 Task: In the  document best practices.txt, change border color to  'Brown' and border width to  '0.75' Select the first Column and fill it with the color  Light Yellow
Action: Mouse moved to (317, 181)
Screenshot: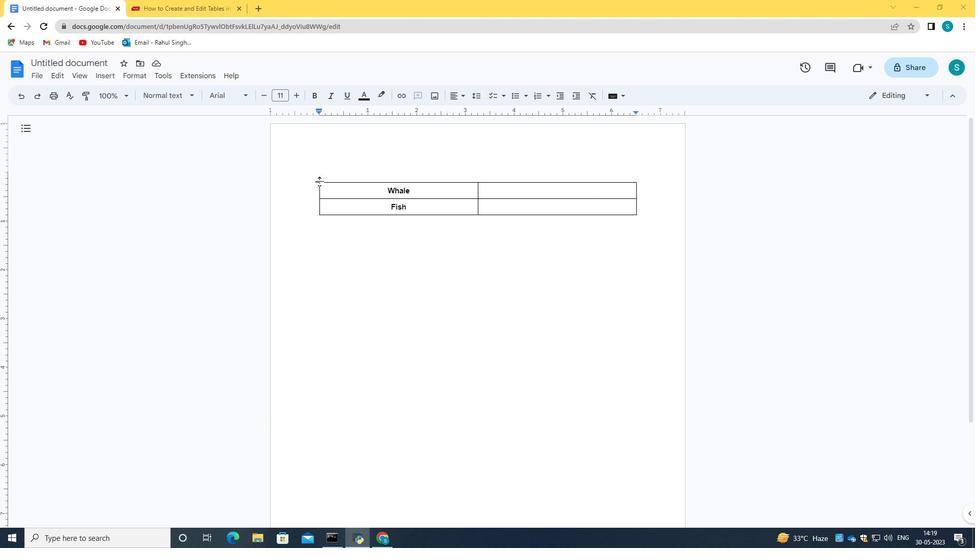 
Action: Mouse pressed left at (317, 181)
Screenshot: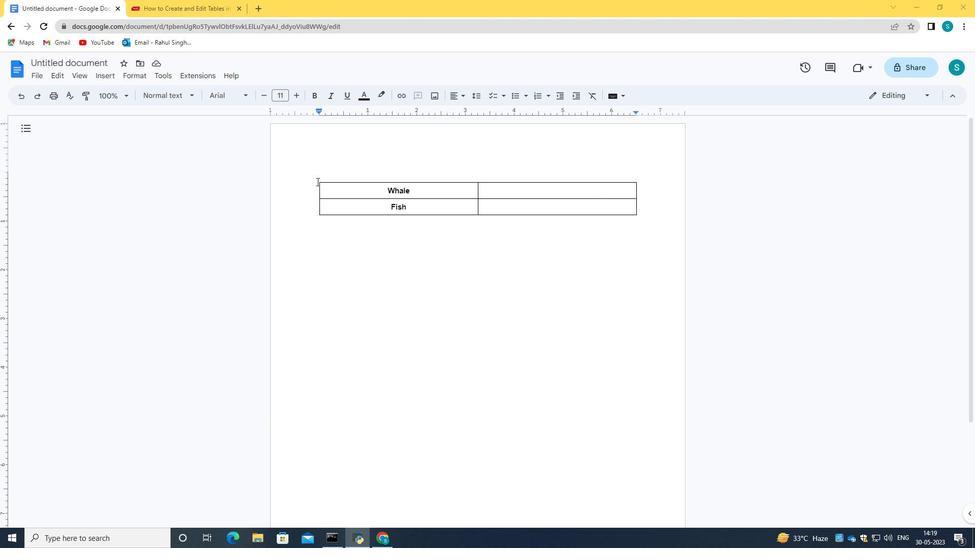 
Action: Mouse moved to (660, 97)
Screenshot: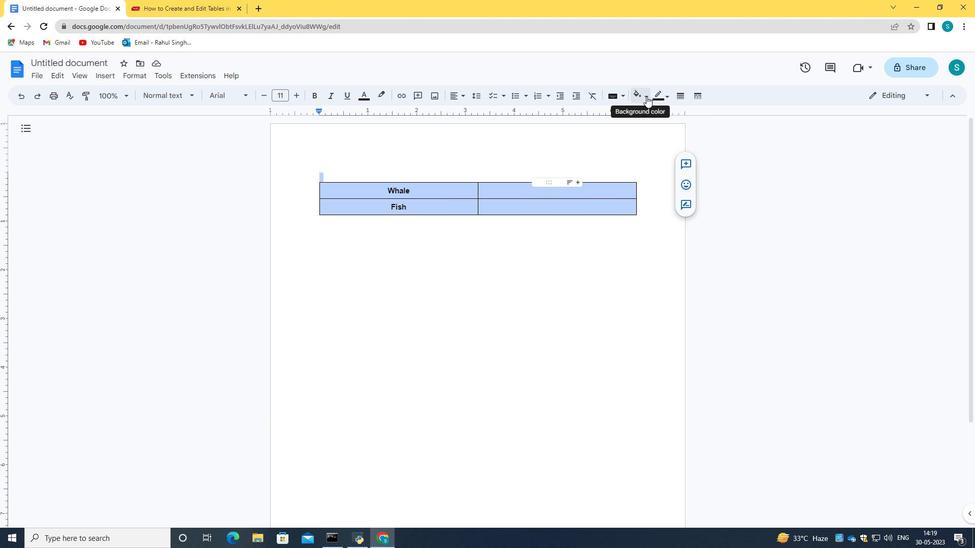 
Action: Mouse pressed left at (660, 97)
Screenshot: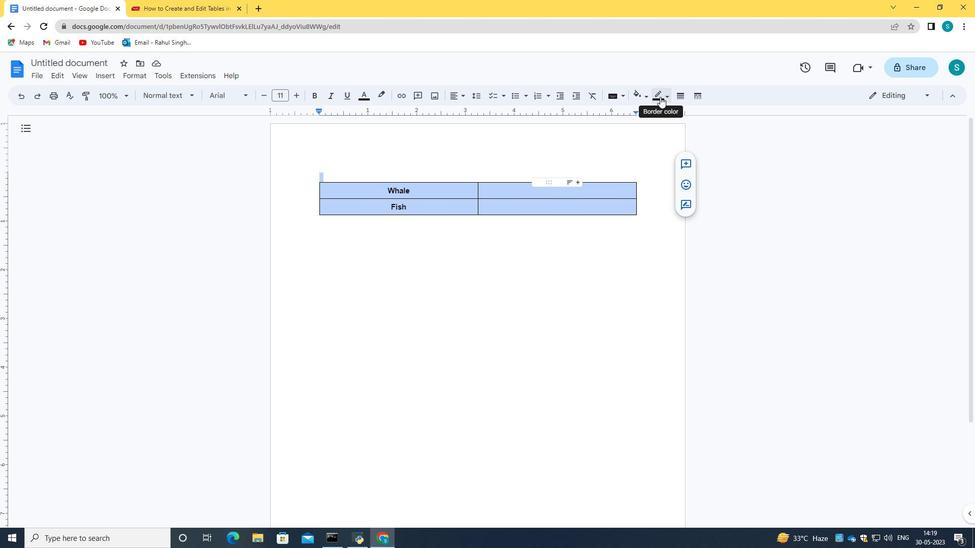 
Action: Mouse moved to (663, 161)
Screenshot: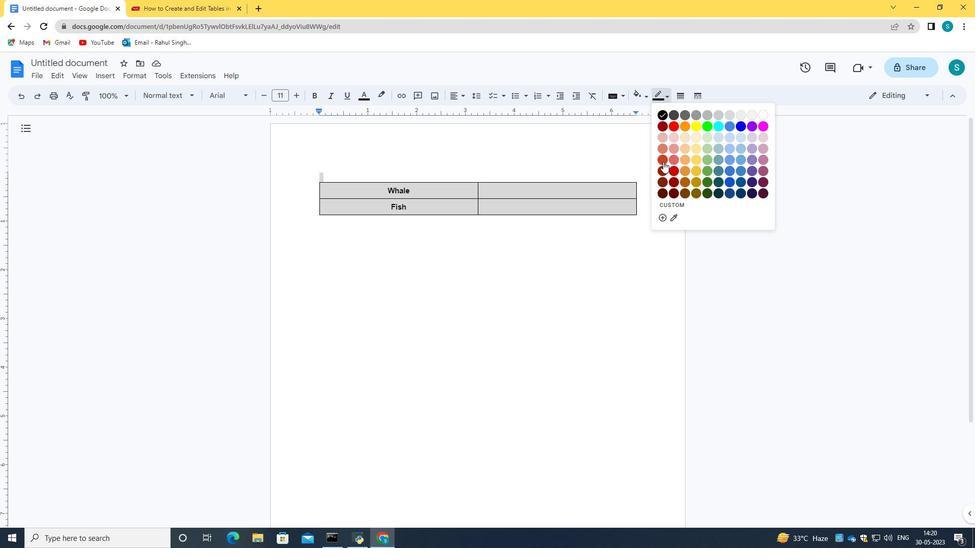
Action: Mouse pressed left at (663, 161)
Screenshot: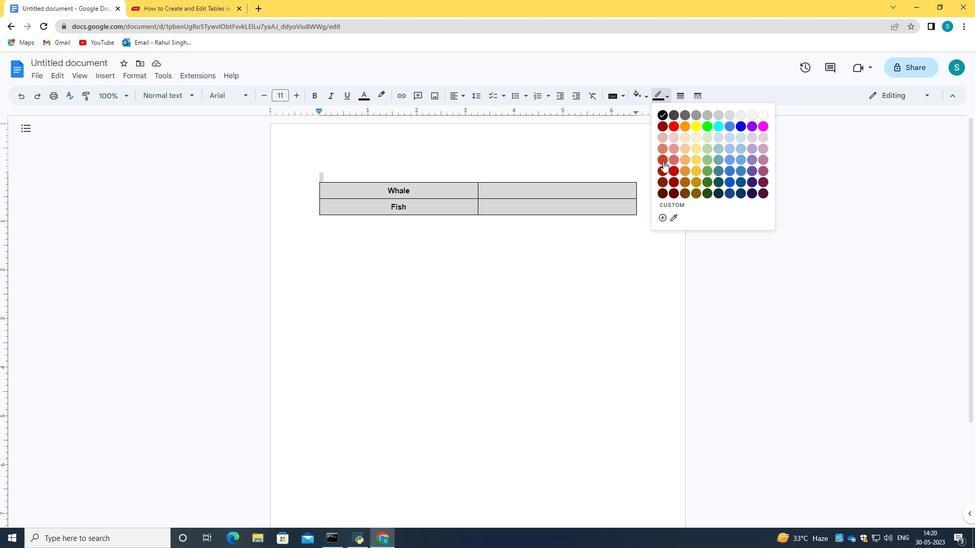 
Action: Mouse pressed left at (663, 161)
Screenshot: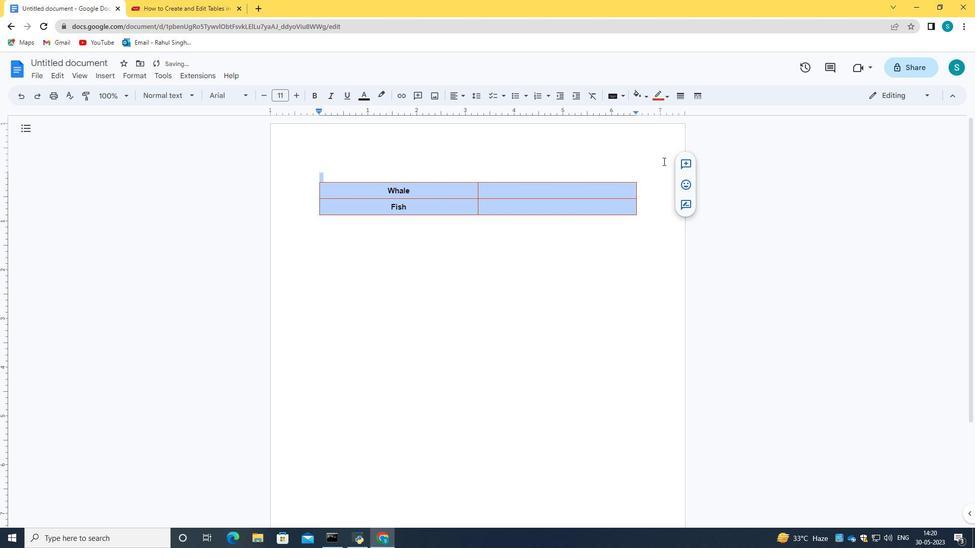 
Action: Mouse moved to (318, 178)
Screenshot: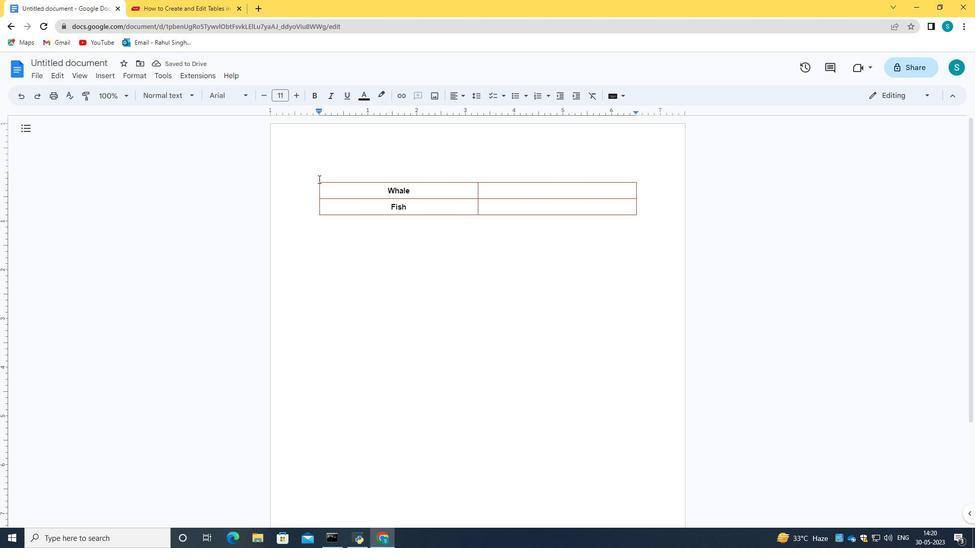 
Action: Mouse pressed left at (318, 178)
Screenshot: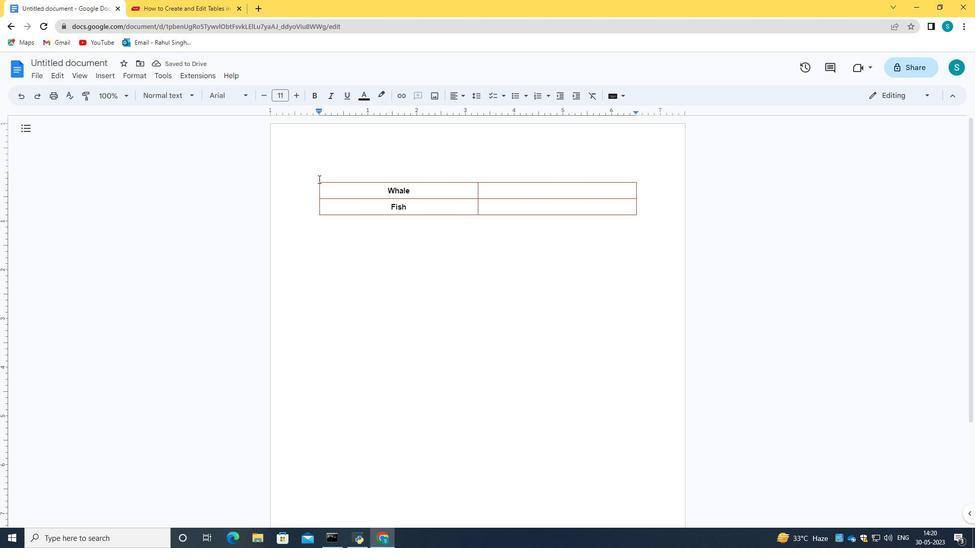 
Action: Mouse moved to (685, 97)
Screenshot: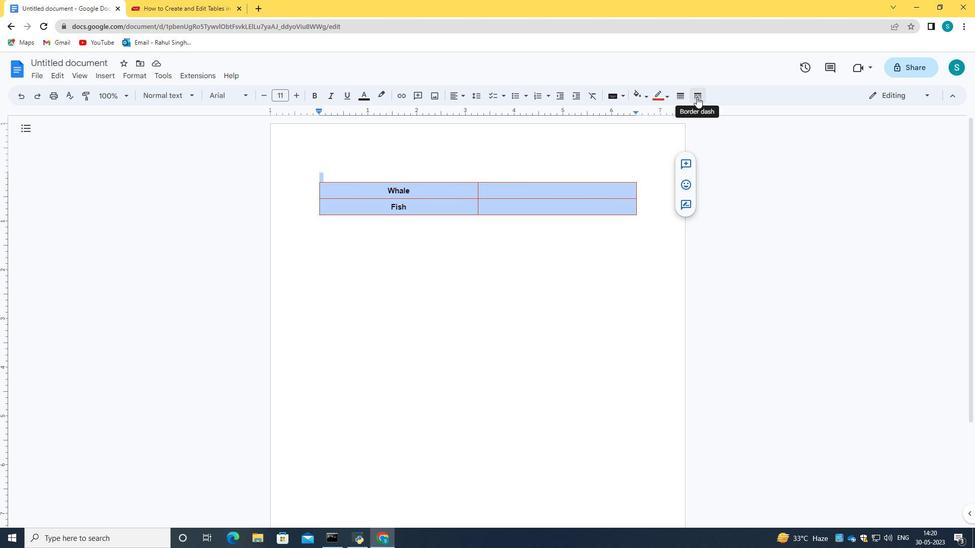 
Action: Mouse pressed left at (685, 97)
Screenshot: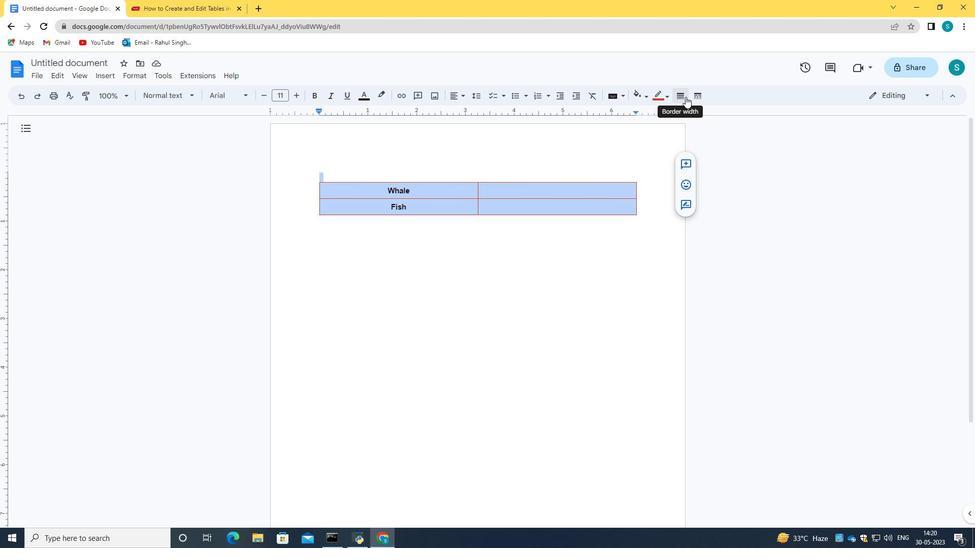 
Action: Mouse moved to (702, 152)
Screenshot: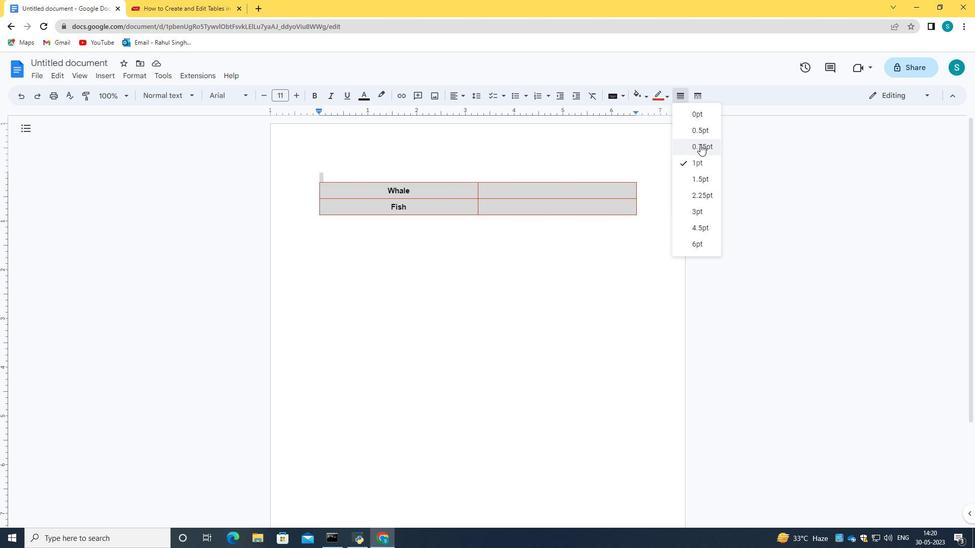 
Action: Mouse pressed left at (702, 152)
Screenshot: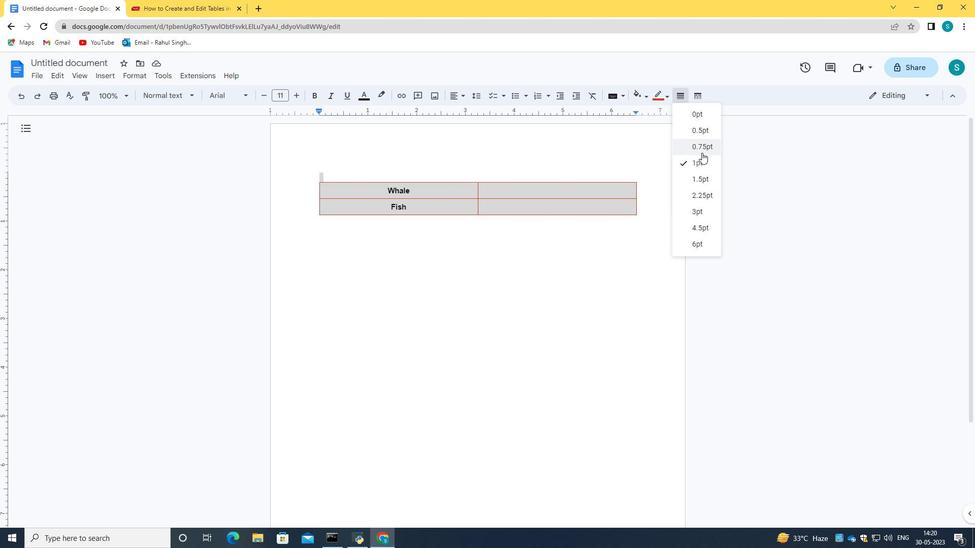 
Action: Mouse moved to (529, 151)
Screenshot: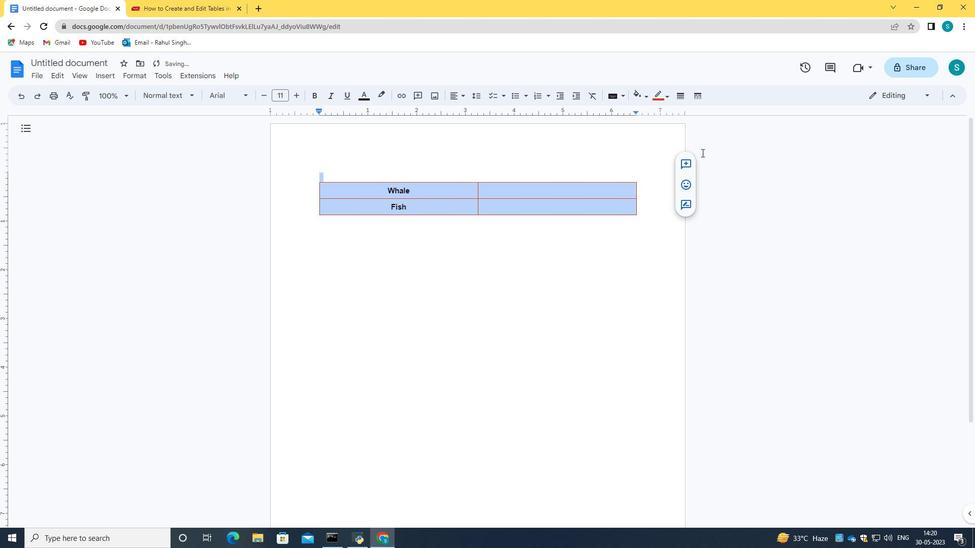 
Action: Mouse pressed left at (529, 151)
Screenshot: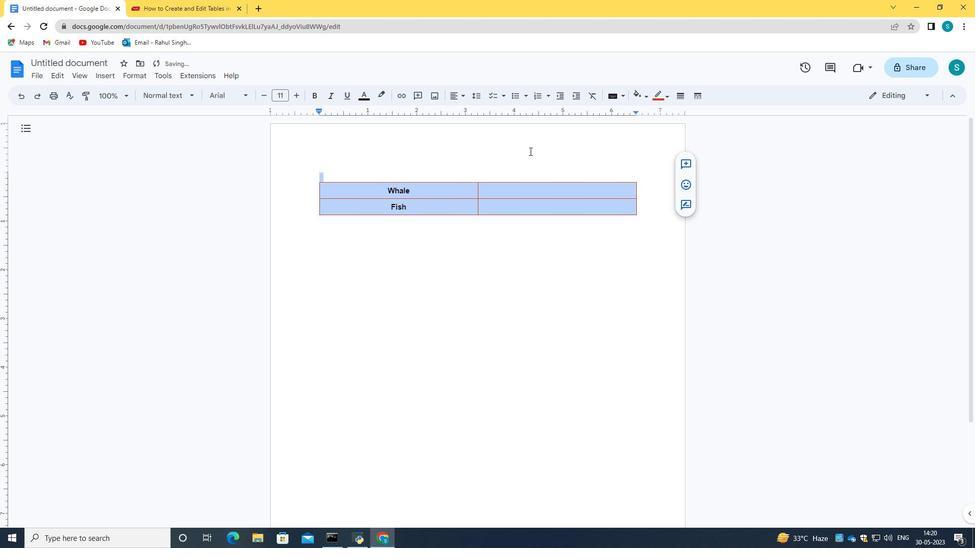 
Action: Mouse moved to (322, 186)
Screenshot: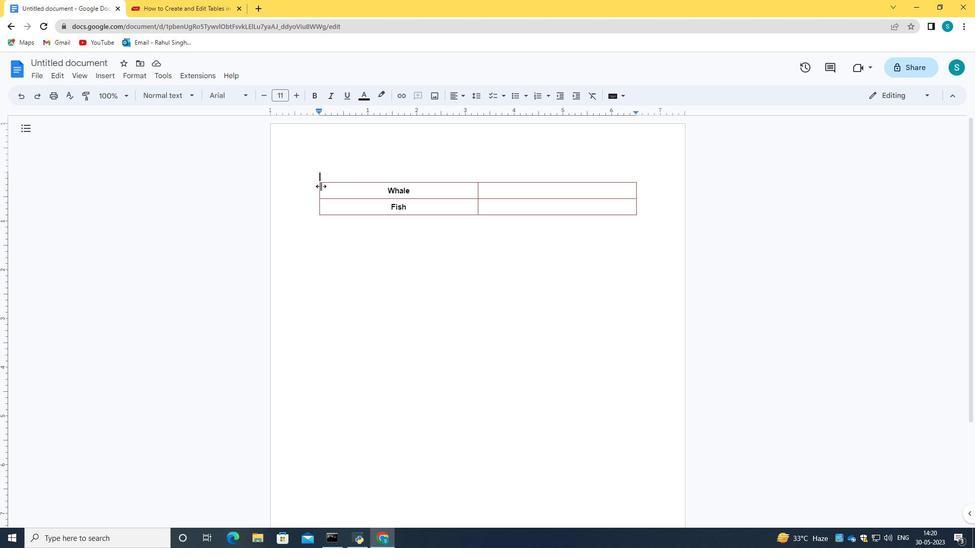
Action: Mouse pressed left at (322, 186)
Screenshot: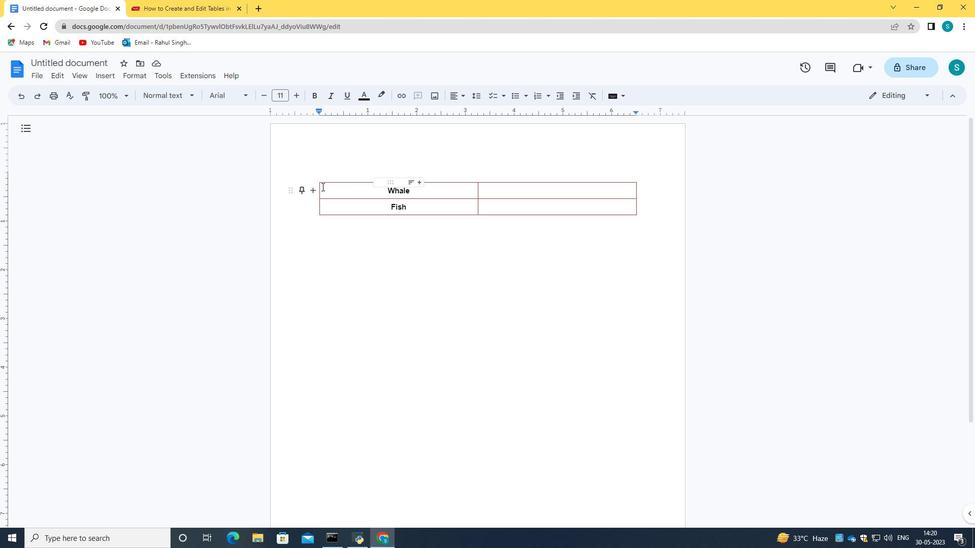 
Action: Mouse moved to (648, 98)
Screenshot: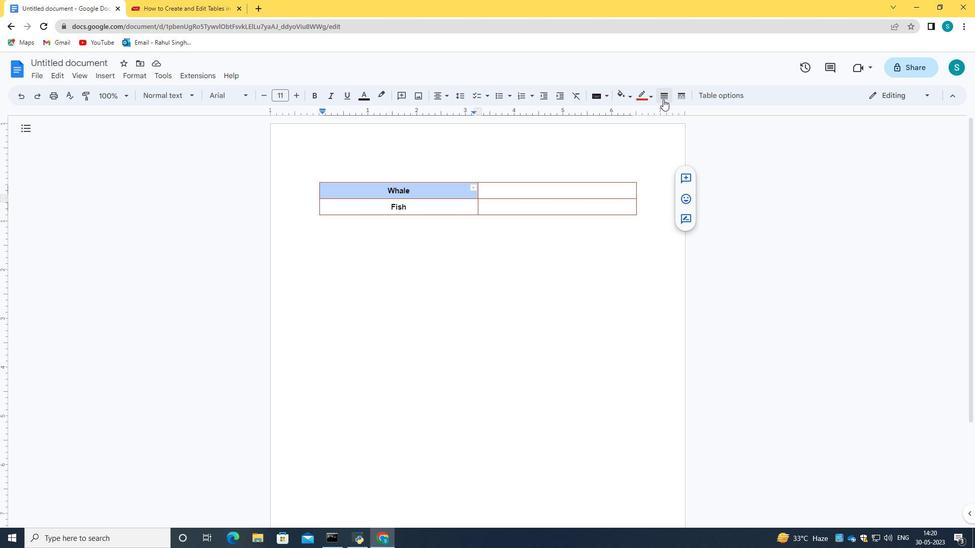 
Action: Mouse pressed left at (648, 98)
Screenshot: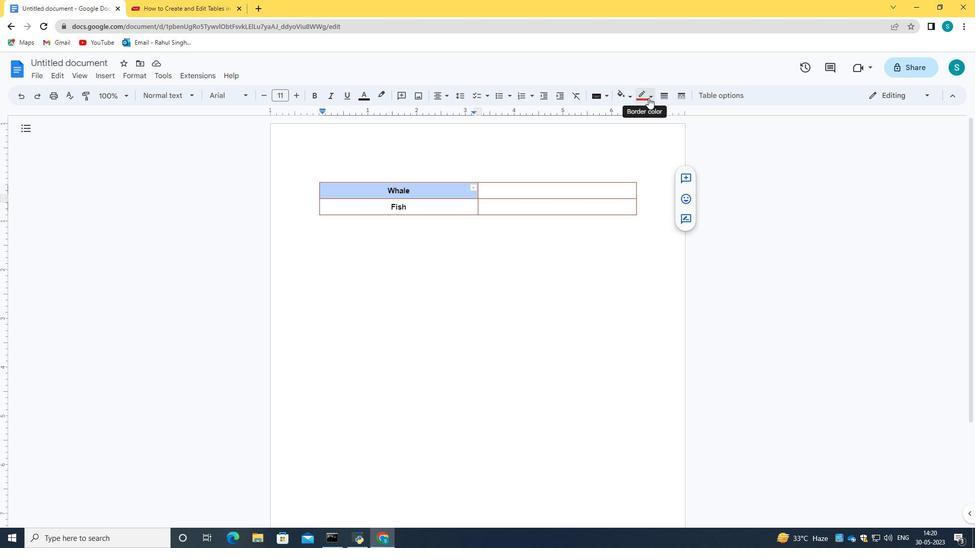 
Action: Mouse moved to (676, 126)
Screenshot: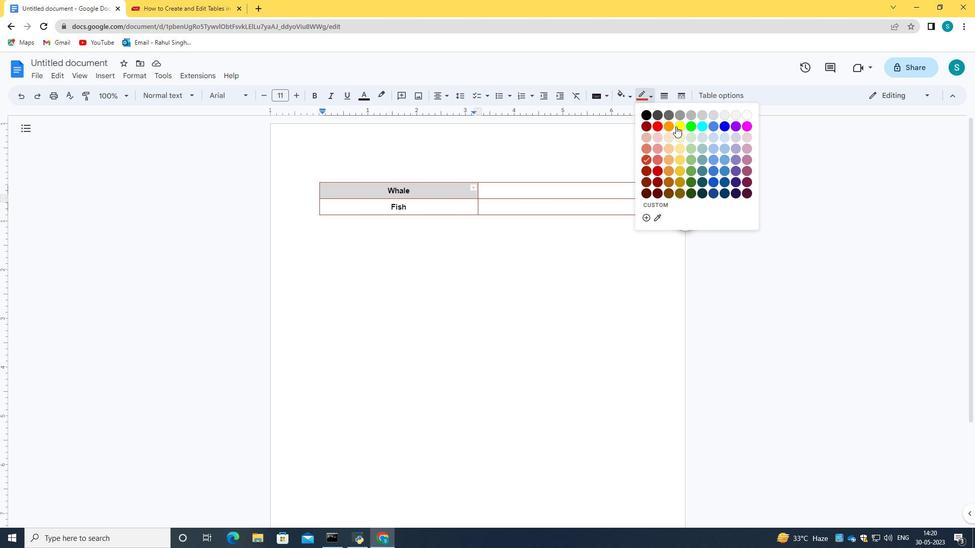 
Action: Mouse pressed left at (676, 126)
Screenshot: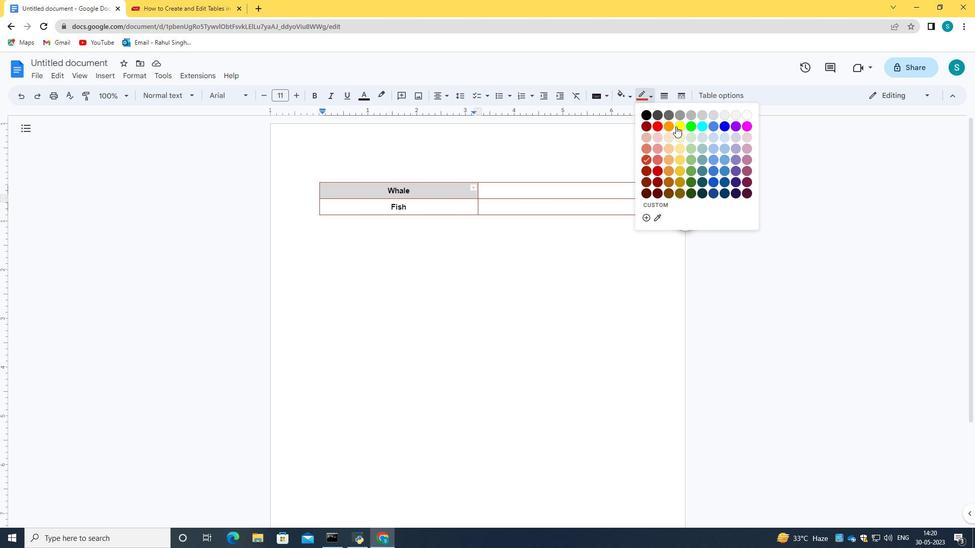 
Action: Mouse moved to (541, 151)
Screenshot: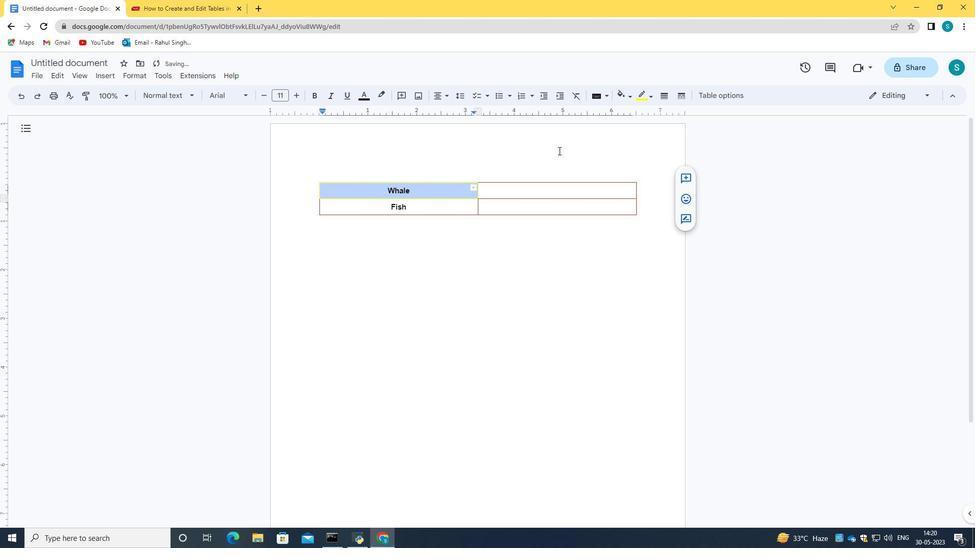
Action: Mouse pressed left at (541, 151)
Screenshot: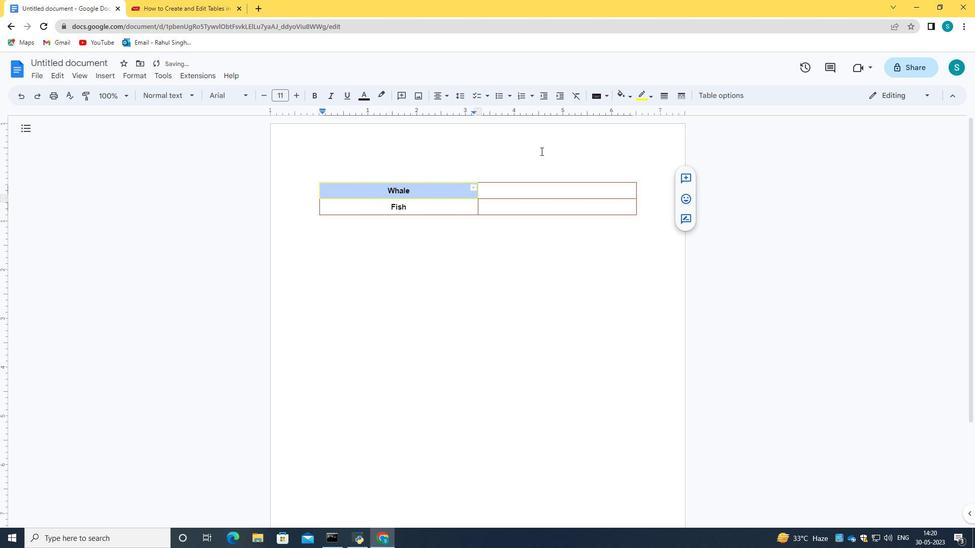 
